 Task: Create a due date automation trigger when advanced on, on the monday before a card is due add dates not due next week at 11:00 AM.
Action: Mouse moved to (1005, 78)
Screenshot: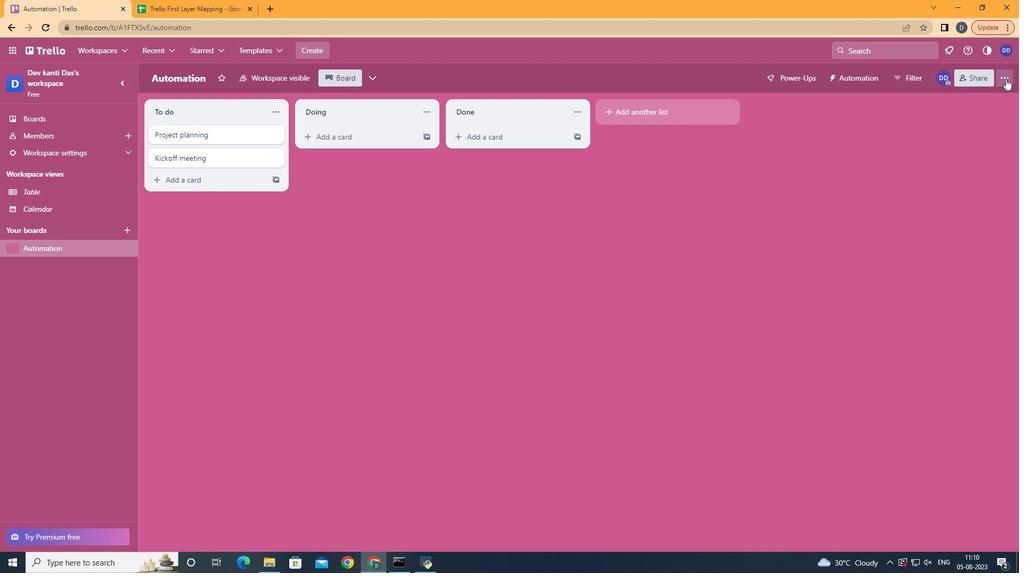 
Action: Mouse pressed left at (1005, 78)
Screenshot: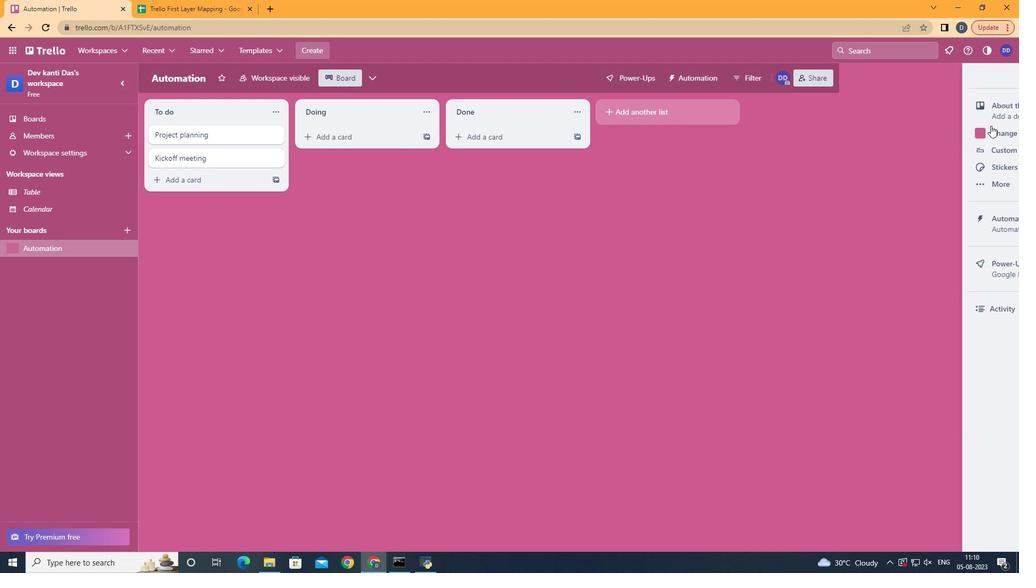 
Action: Mouse moved to (934, 238)
Screenshot: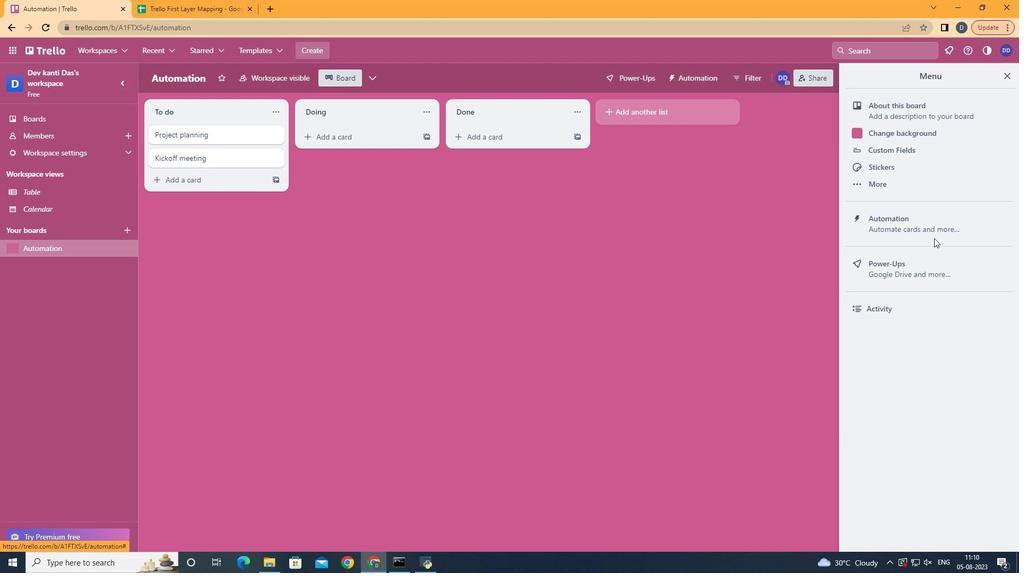 
Action: Mouse pressed left at (934, 238)
Screenshot: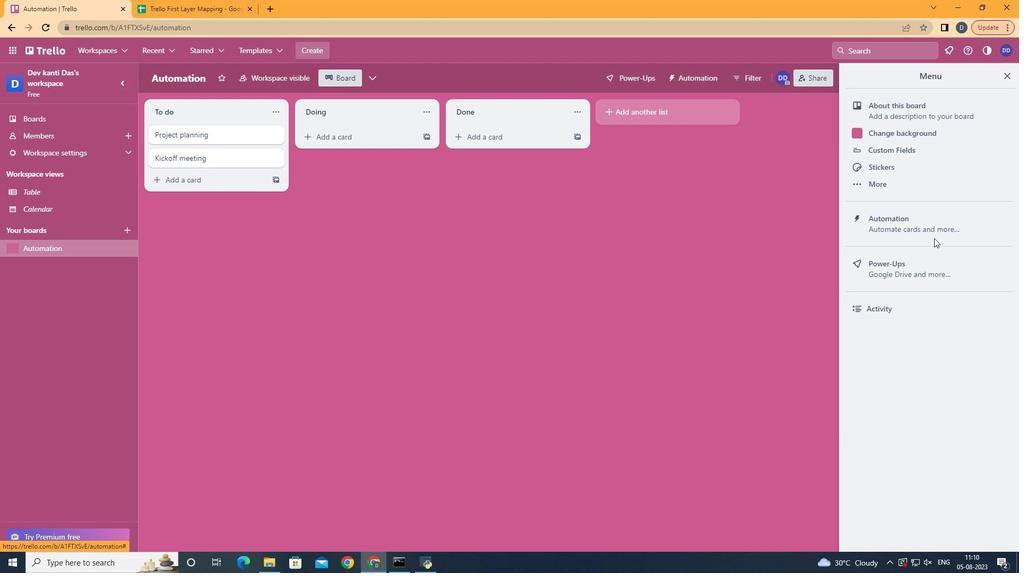 
Action: Mouse moved to (930, 232)
Screenshot: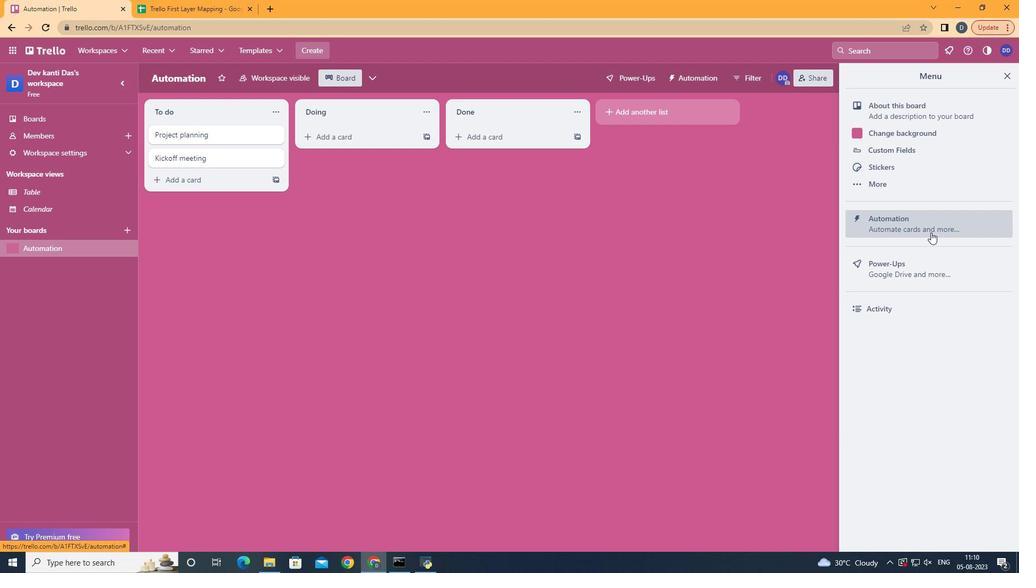 
Action: Mouse pressed left at (930, 232)
Screenshot: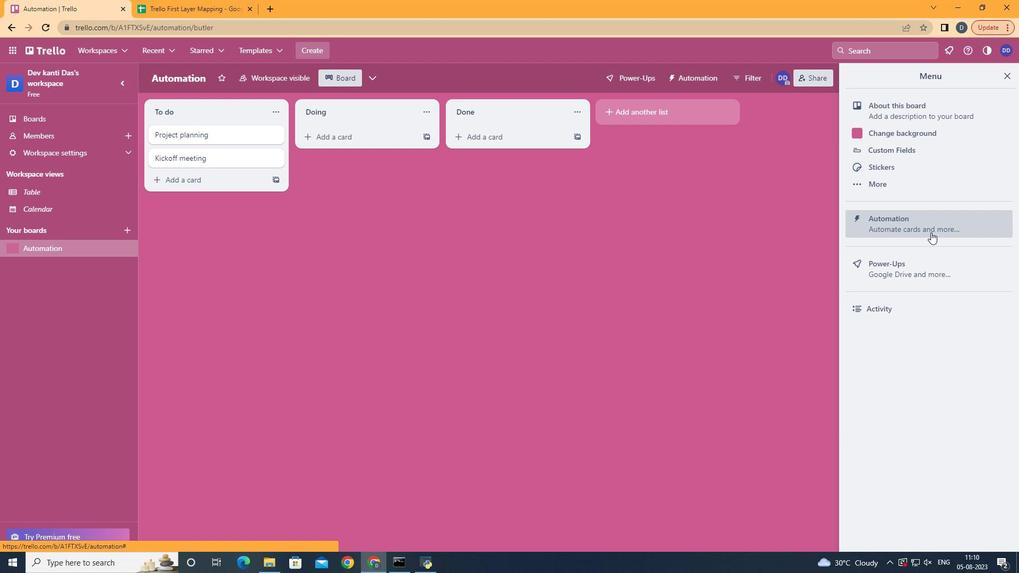 
Action: Mouse moved to (233, 216)
Screenshot: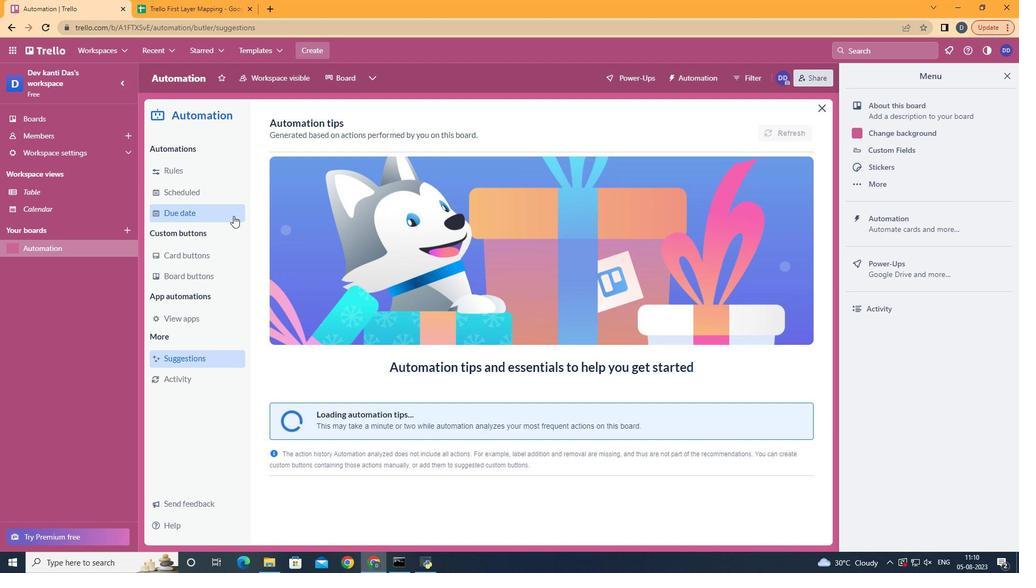 
Action: Mouse pressed left at (233, 216)
Screenshot: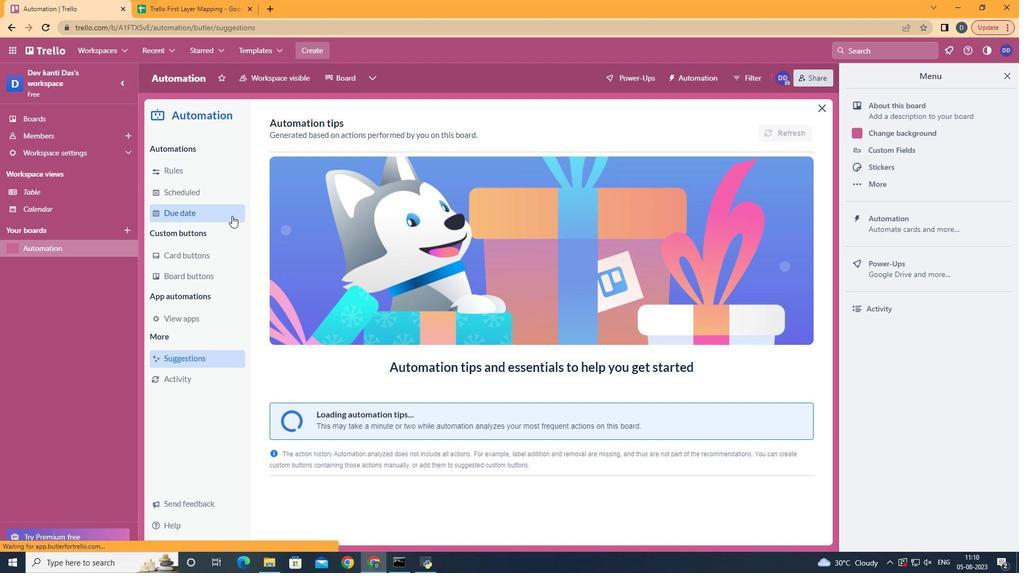 
Action: Mouse moved to (749, 128)
Screenshot: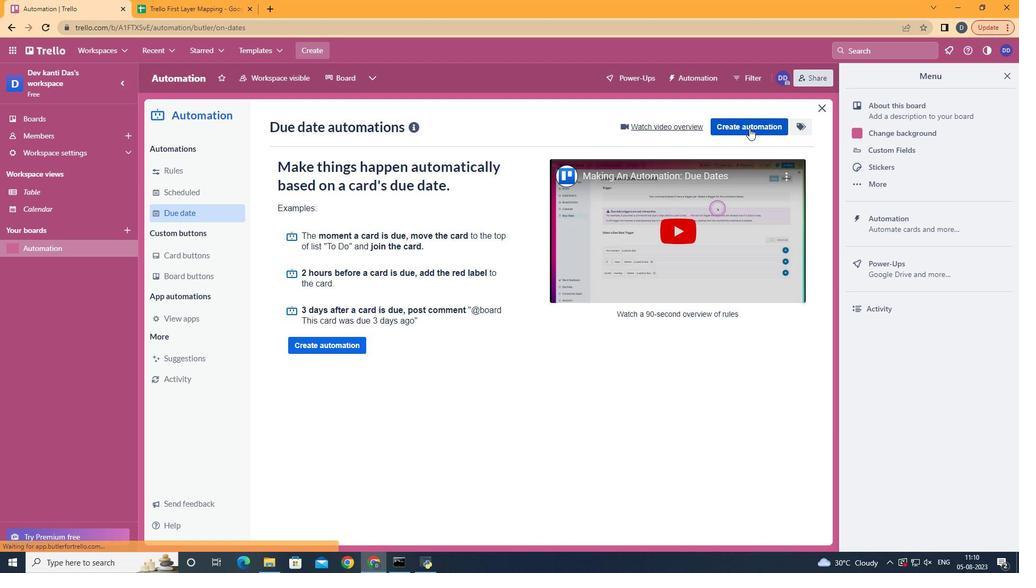 
Action: Mouse pressed left at (749, 128)
Screenshot: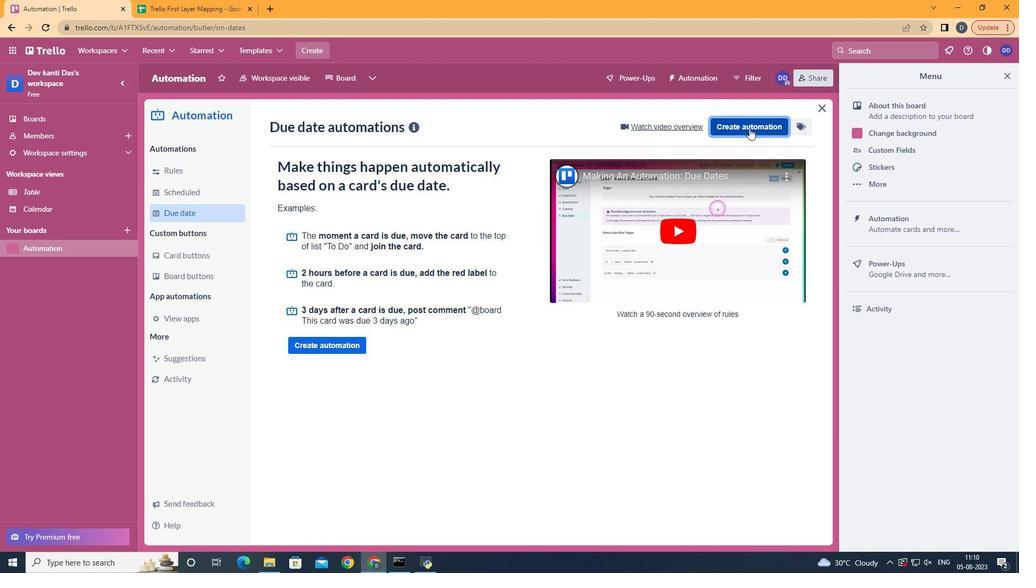 
Action: Mouse moved to (513, 231)
Screenshot: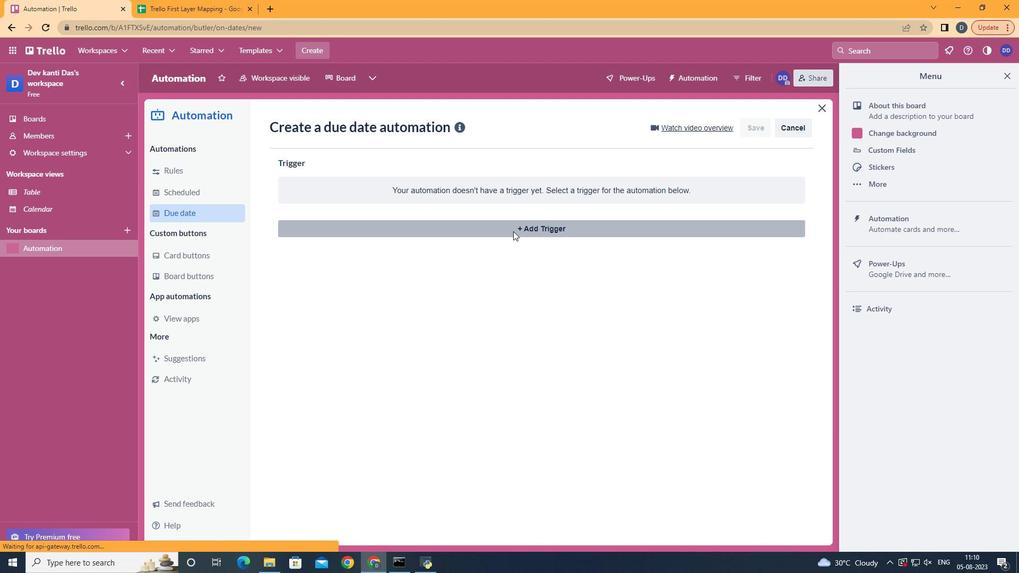 
Action: Mouse pressed left at (513, 231)
Screenshot: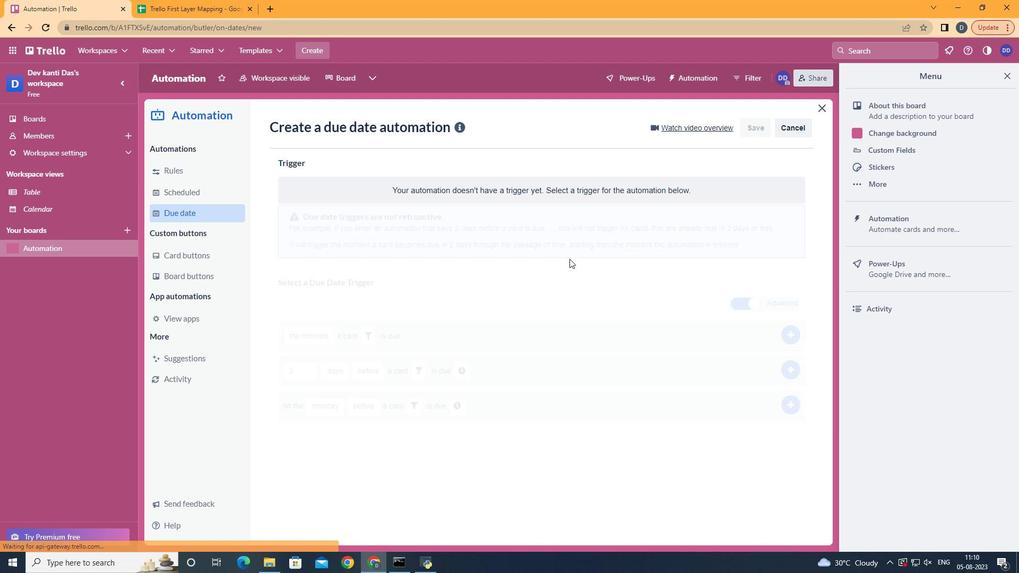 
Action: Mouse moved to (333, 281)
Screenshot: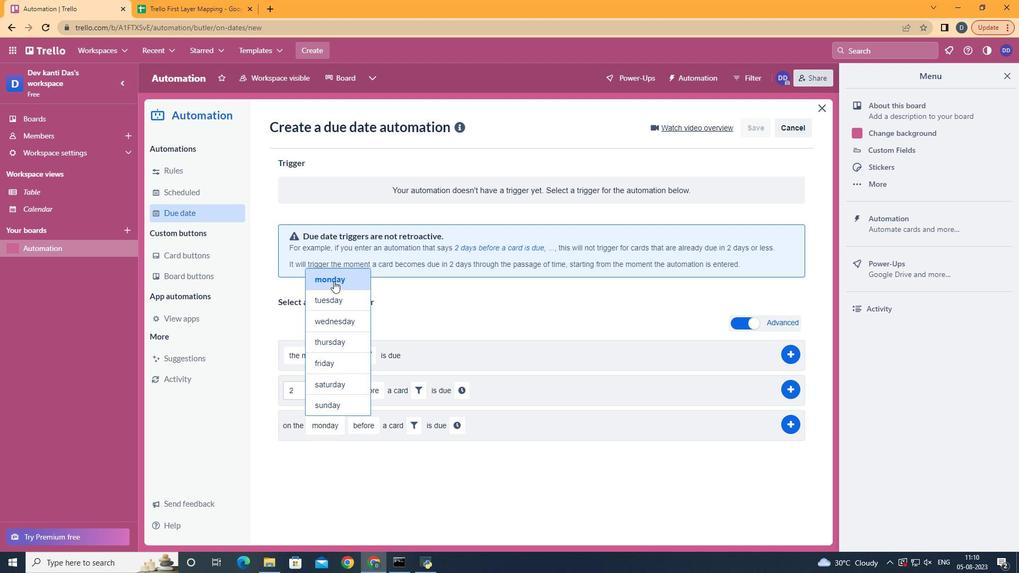 
Action: Mouse pressed left at (333, 281)
Screenshot: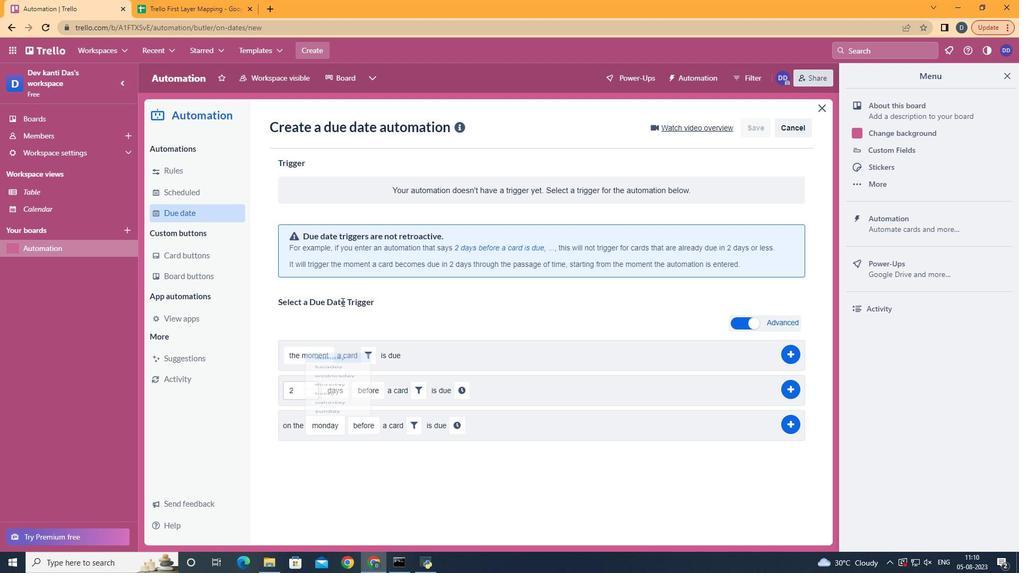 
Action: Mouse moved to (369, 456)
Screenshot: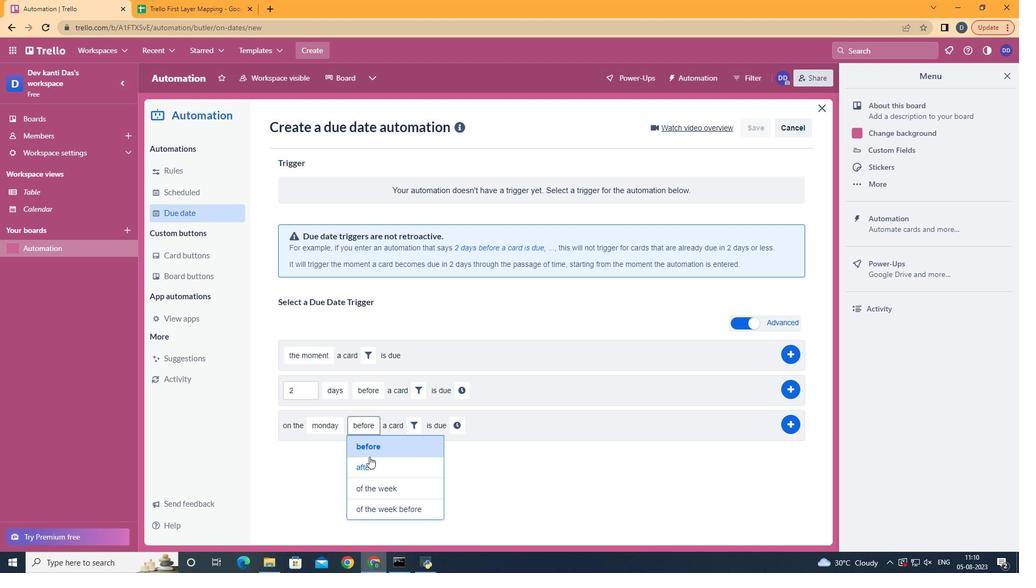 
Action: Mouse pressed left at (369, 456)
Screenshot: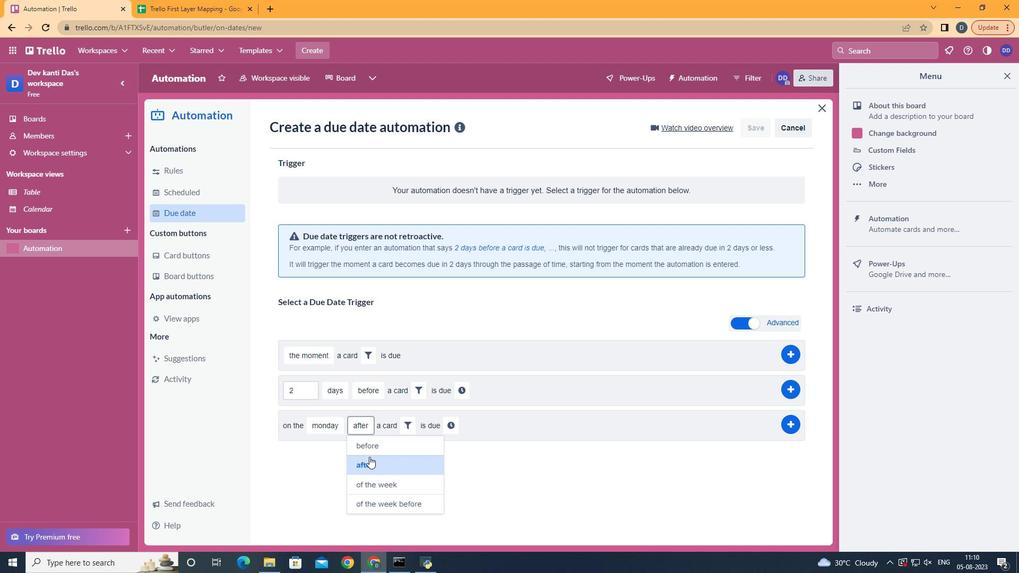 
Action: Mouse moved to (365, 446)
Screenshot: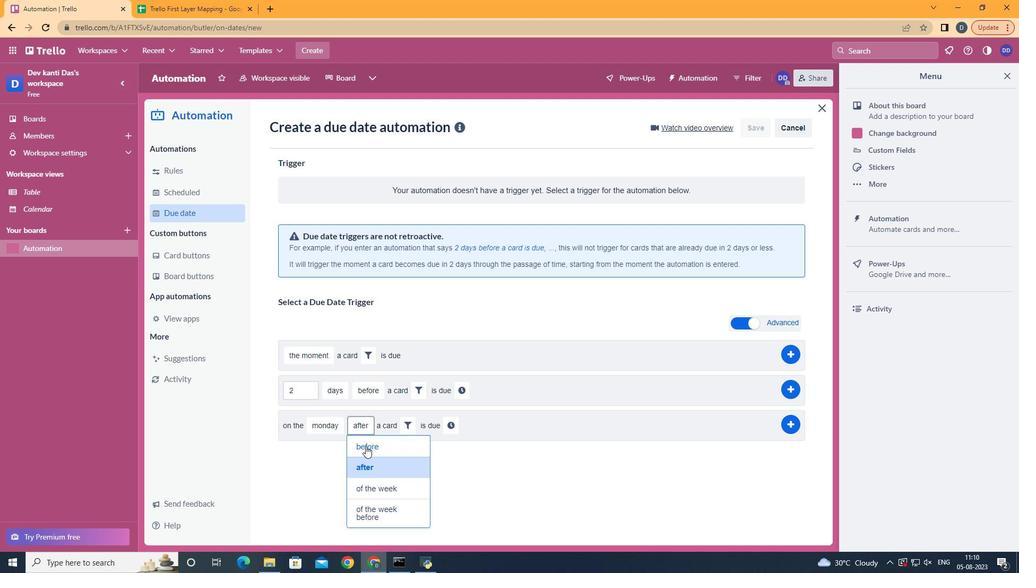 
Action: Mouse pressed left at (365, 446)
Screenshot: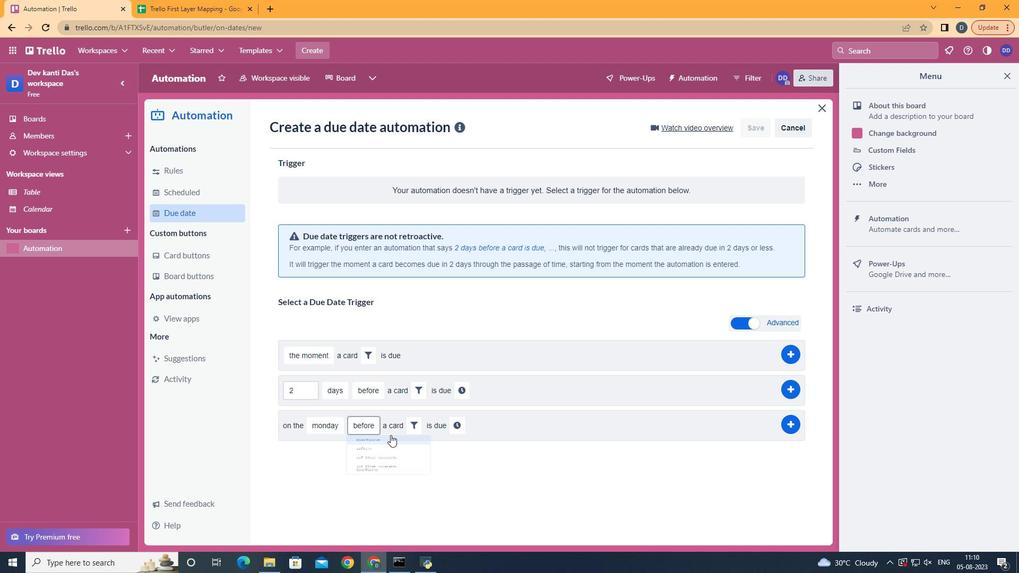 
Action: Mouse moved to (409, 424)
Screenshot: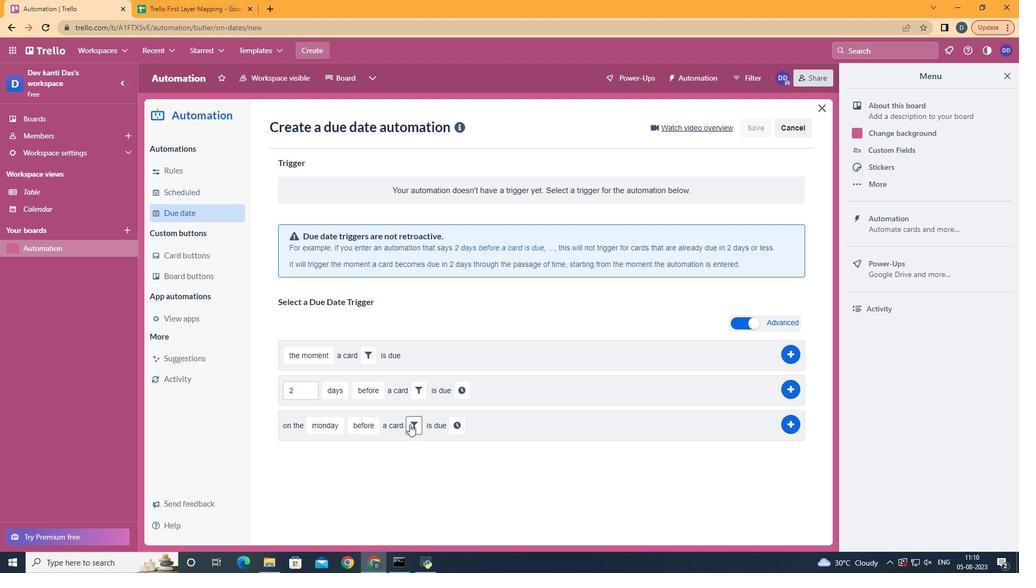 
Action: Mouse pressed left at (409, 424)
Screenshot: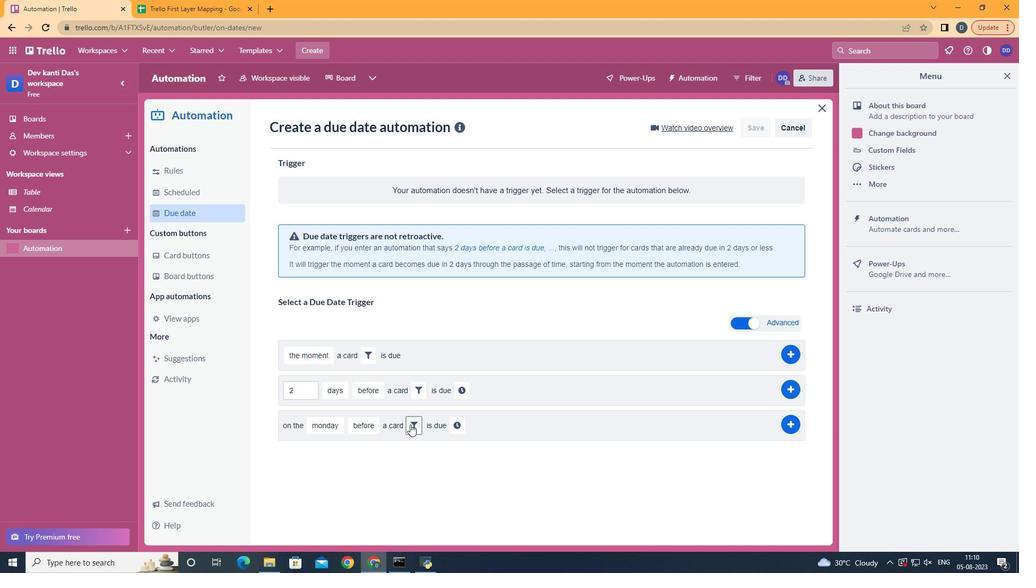 
Action: Mouse moved to (464, 468)
Screenshot: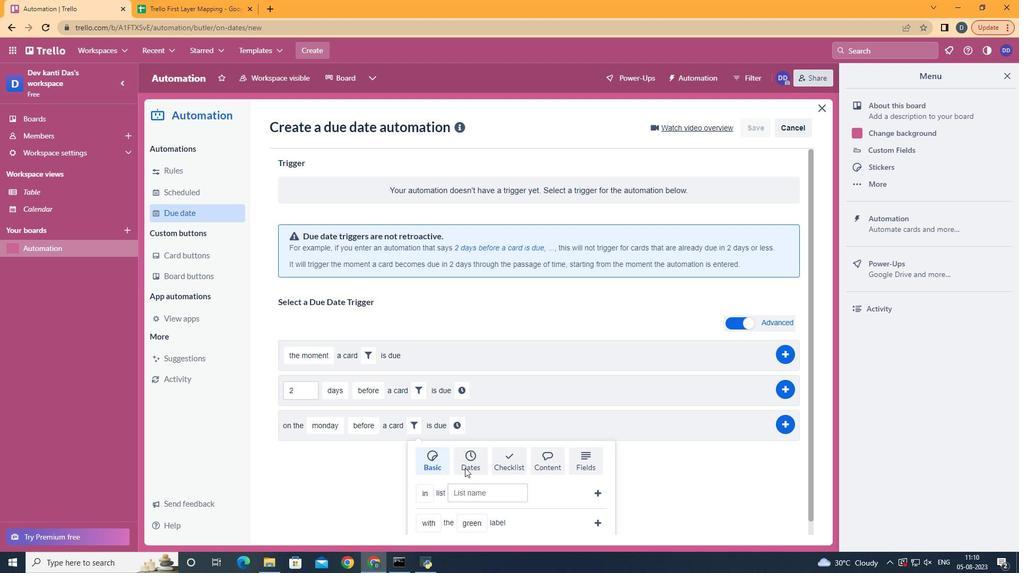 
Action: Mouse pressed left at (464, 468)
Screenshot: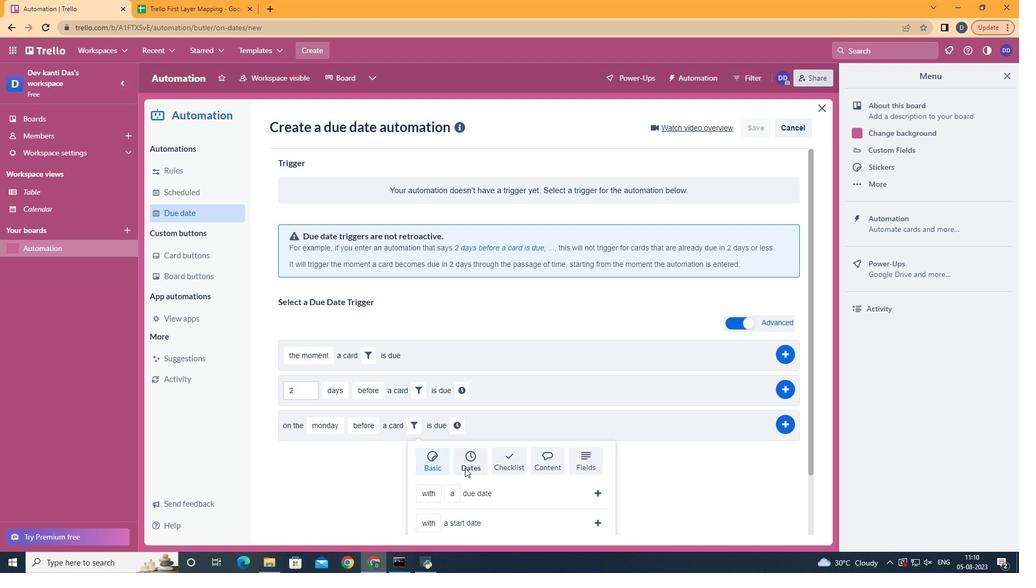 
Action: Mouse moved to (470, 467)
Screenshot: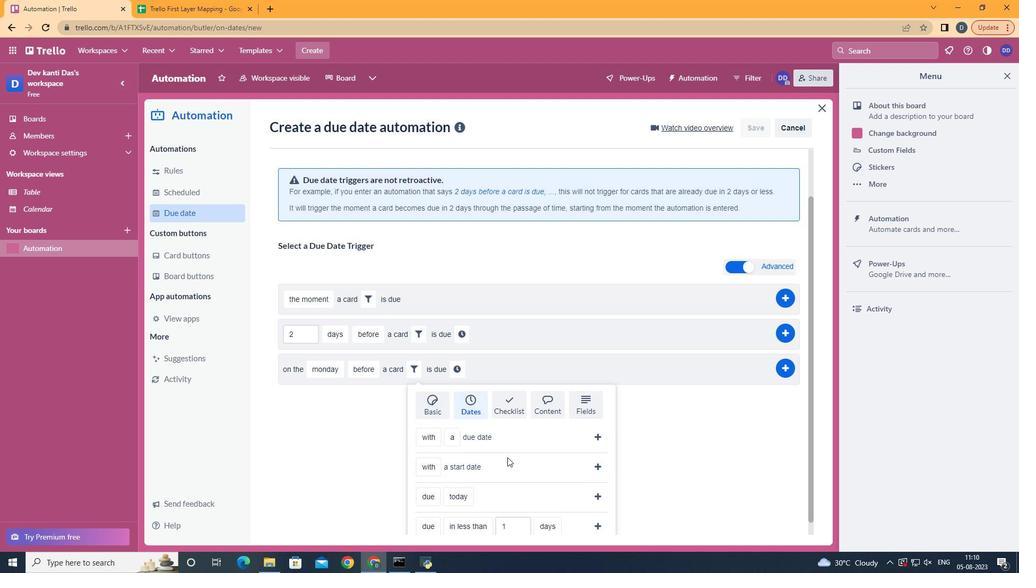 
Action: Mouse scrolled (470, 467) with delta (0, 0)
Screenshot: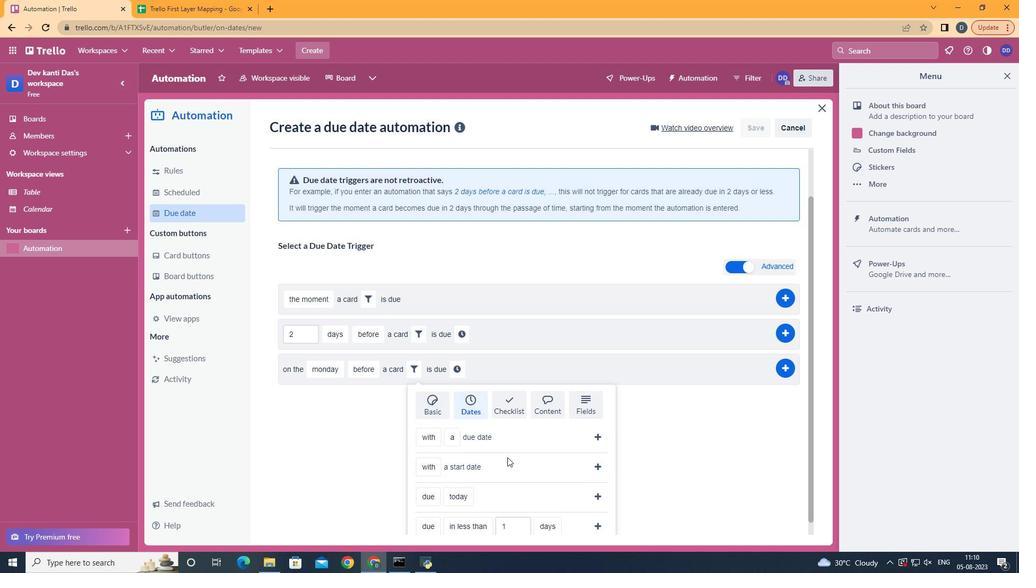 
Action: Mouse scrolled (470, 467) with delta (0, 0)
Screenshot: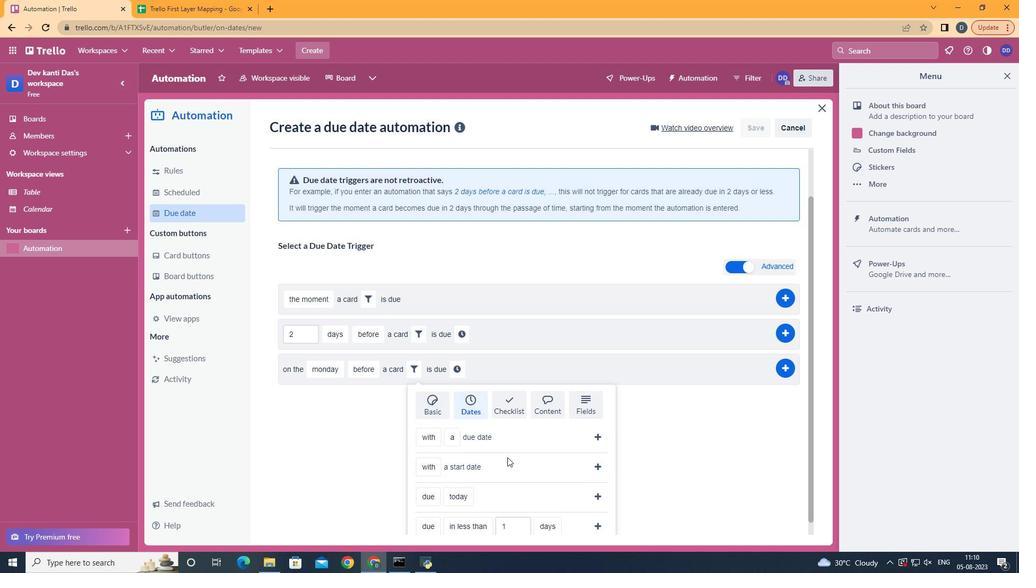 
Action: Mouse scrolled (470, 467) with delta (0, 0)
Screenshot: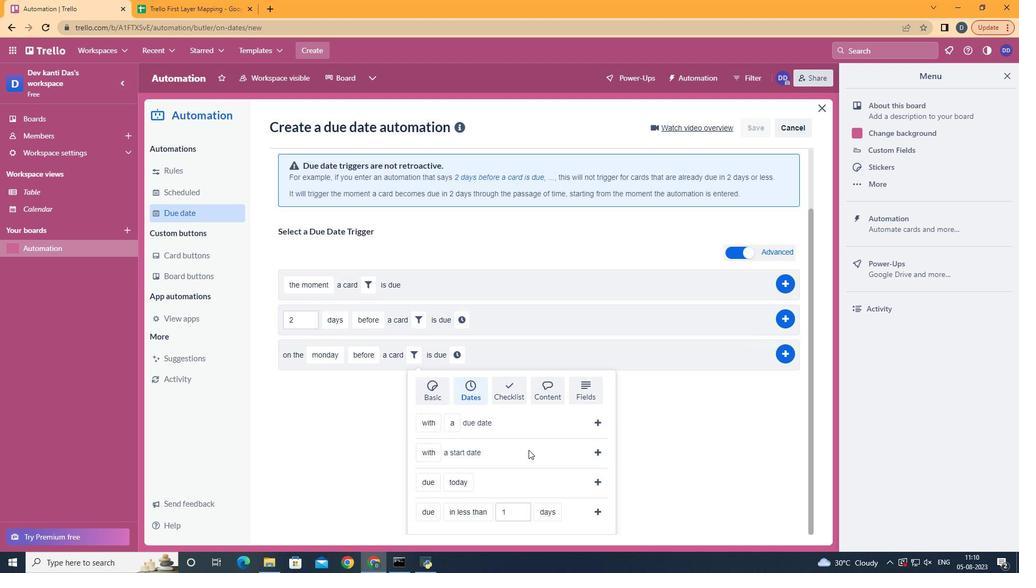 
Action: Mouse moved to (471, 467)
Screenshot: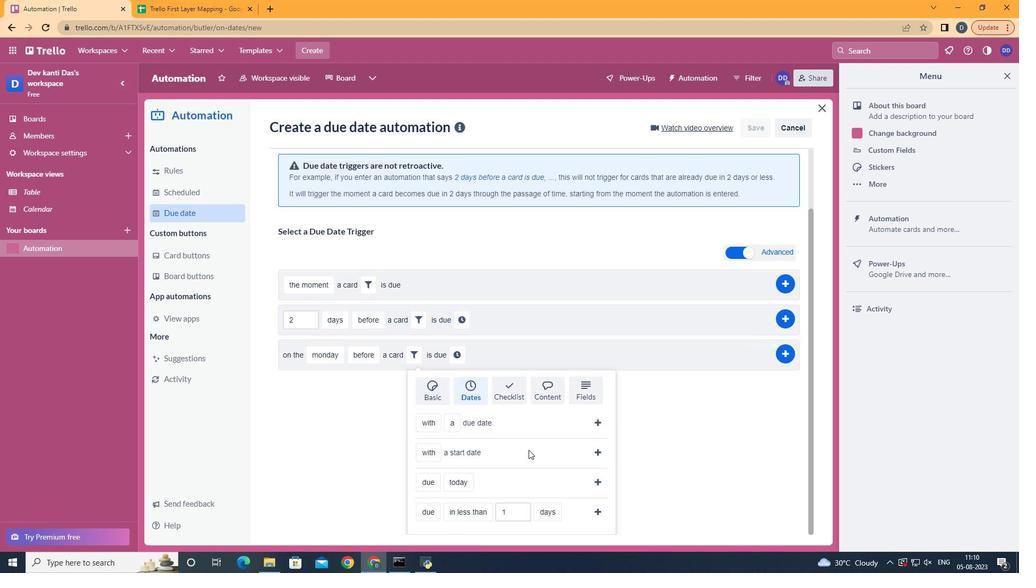 
Action: Mouse scrolled (471, 467) with delta (0, 0)
Screenshot: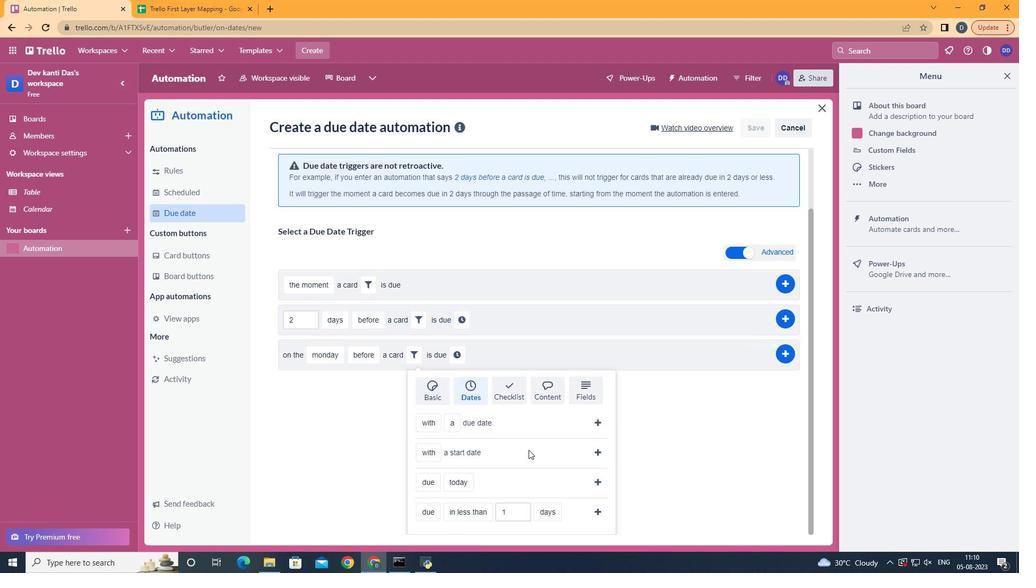 
Action: Mouse moved to (484, 465)
Screenshot: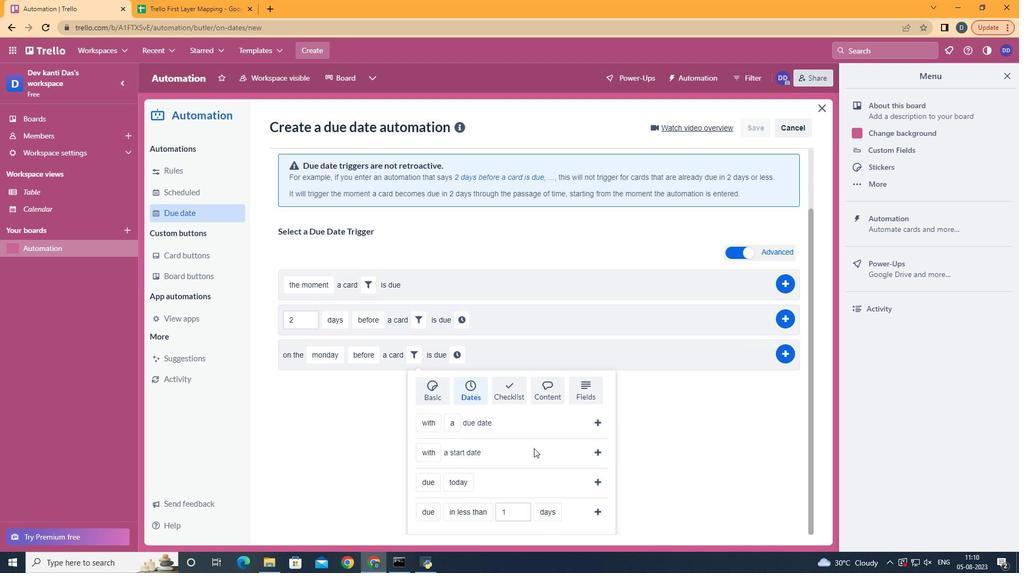 
Action: Mouse scrolled (484, 464) with delta (0, 0)
Screenshot: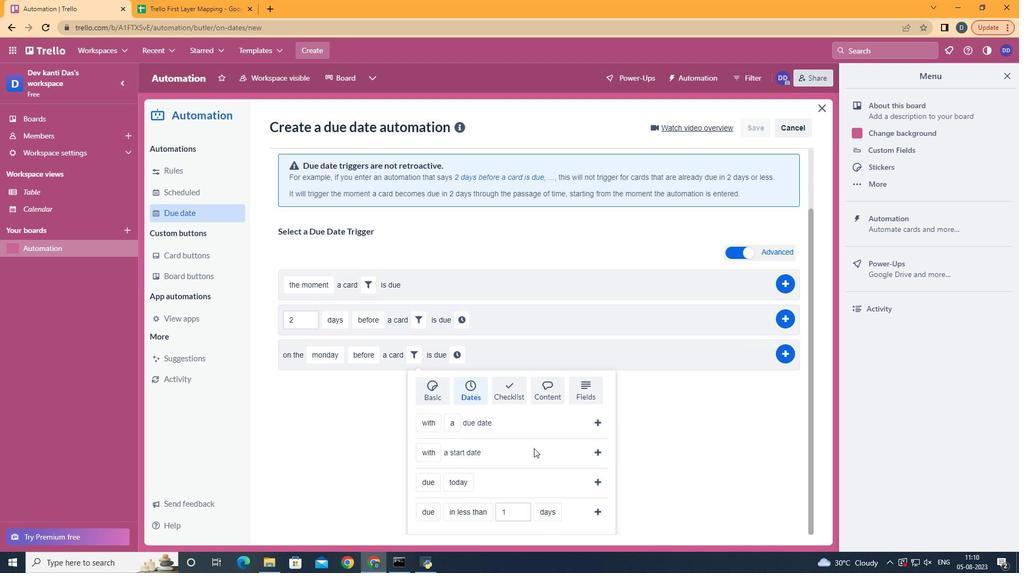 
Action: Mouse moved to (445, 425)
Screenshot: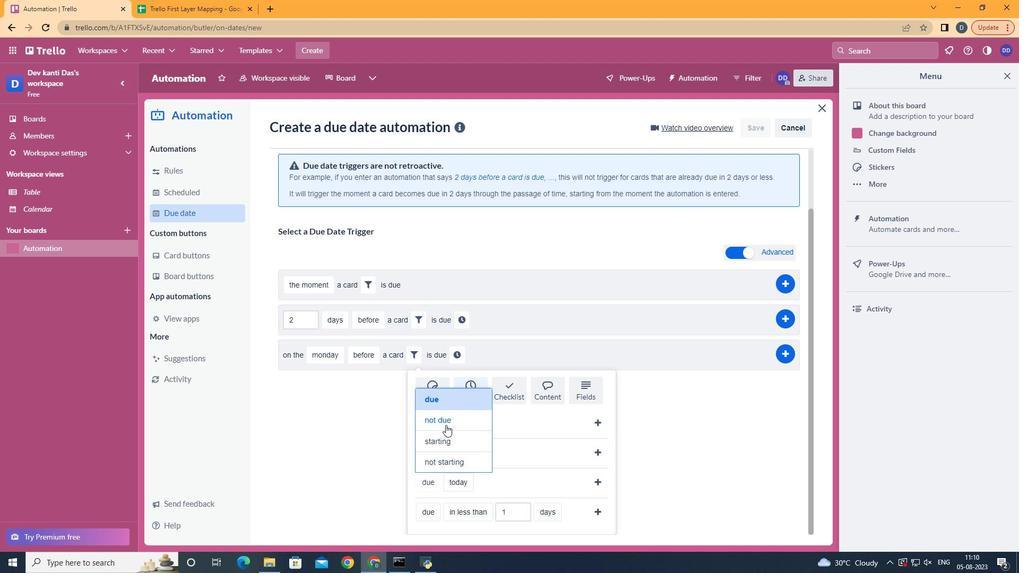 
Action: Mouse pressed left at (445, 425)
Screenshot: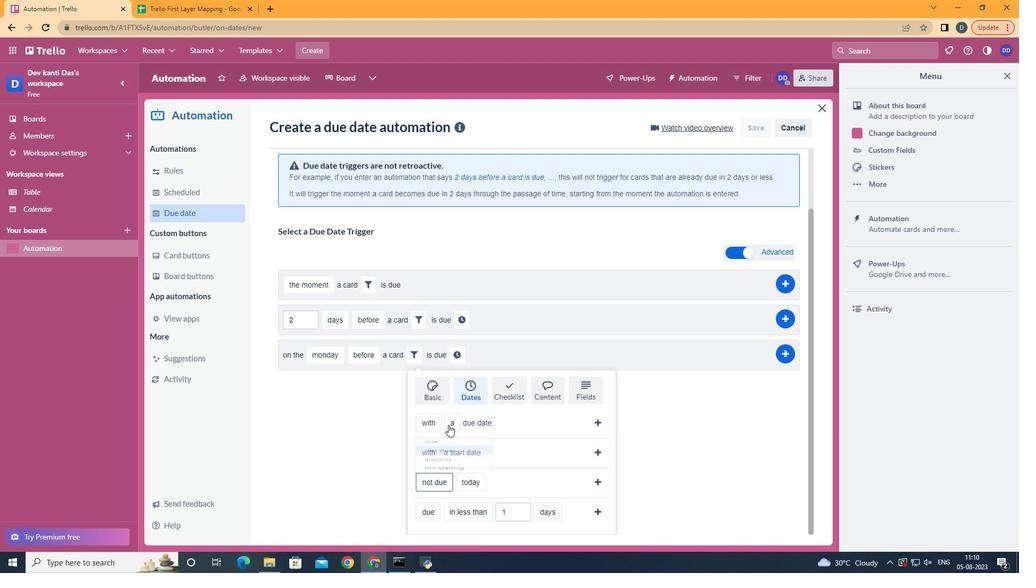 
Action: Mouse moved to (497, 418)
Screenshot: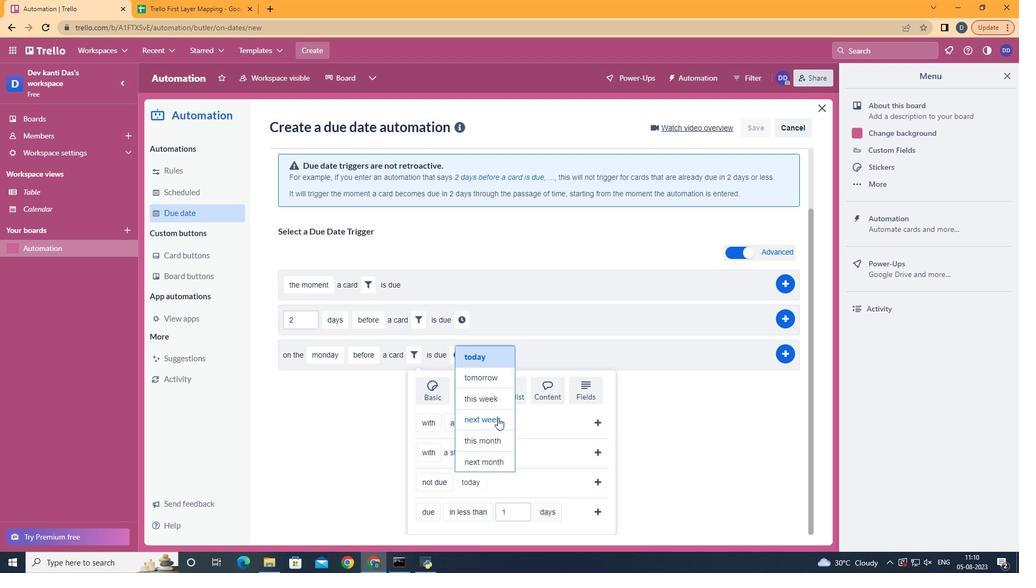 
Action: Mouse pressed left at (497, 418)
Screenshot: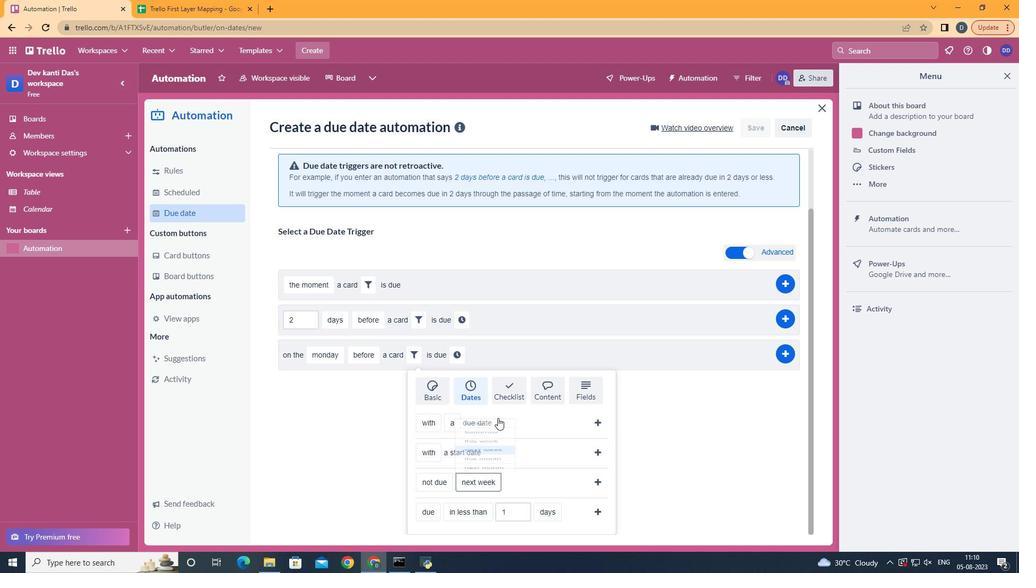 
Action: Mouse moved to (592, 479)
Screenshot: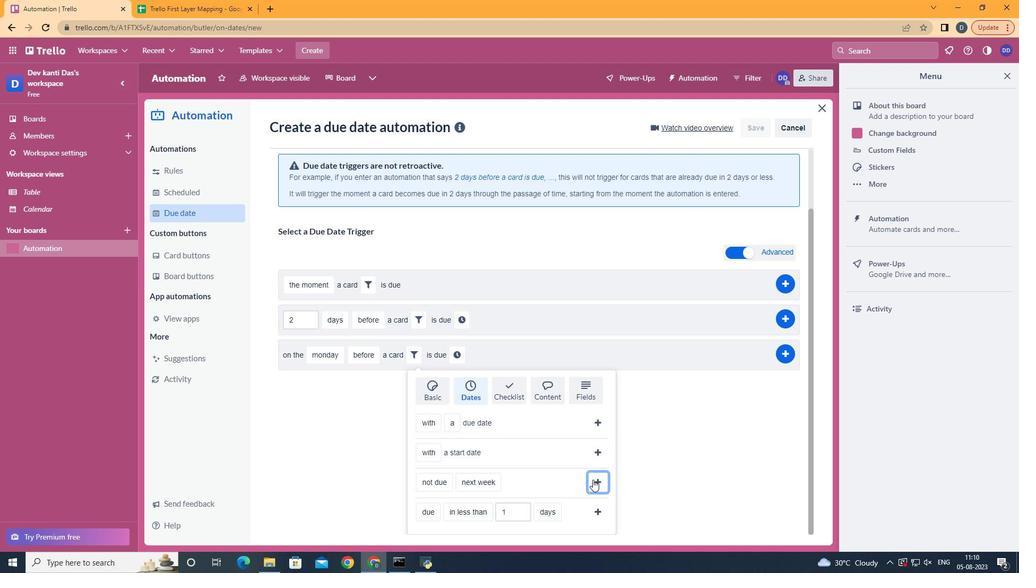 
Action: Mouse pressed left at (592, 479)
Screenshot: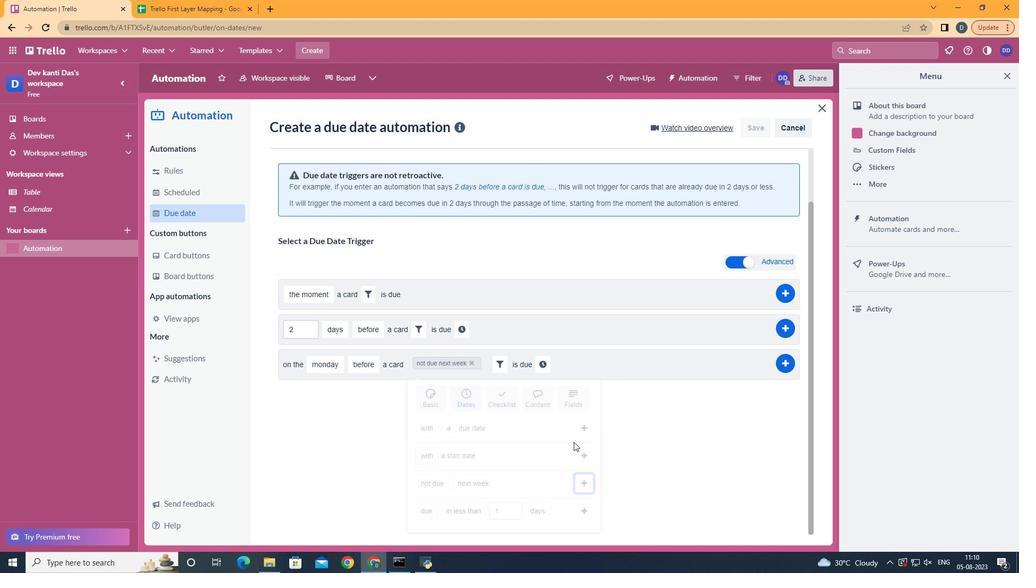 
Action: Mouse moved to (538, 418)
Screenshot: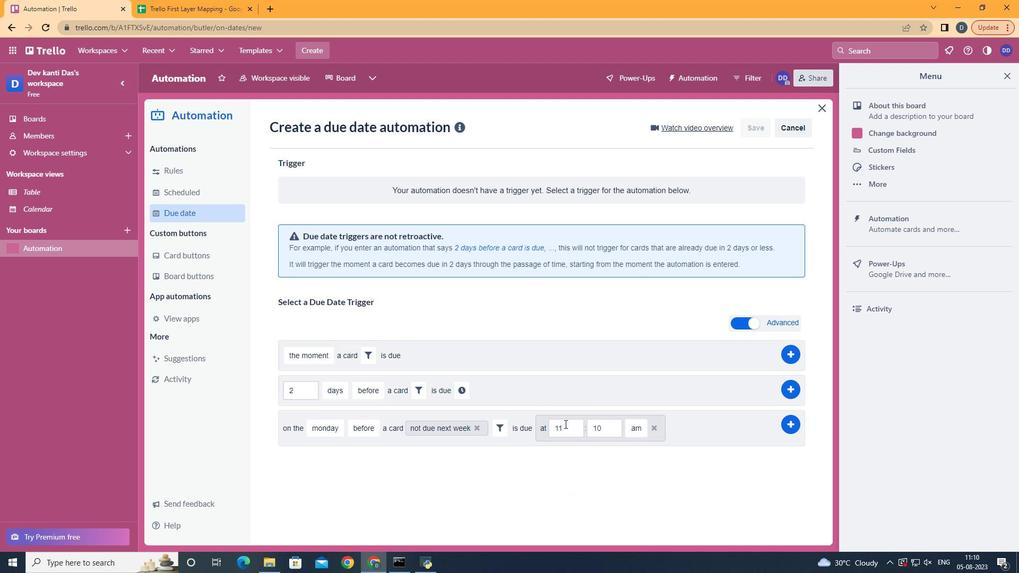
Action: Mouse pressed left at (538, 418)
Screenshot: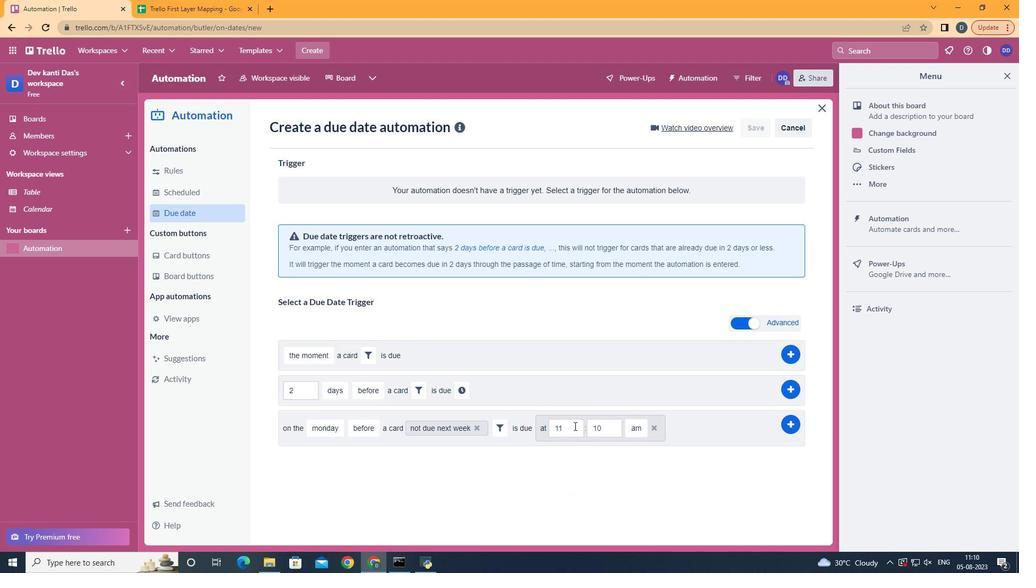 
Action: Mouse moved to (607, 426)
Screenshot: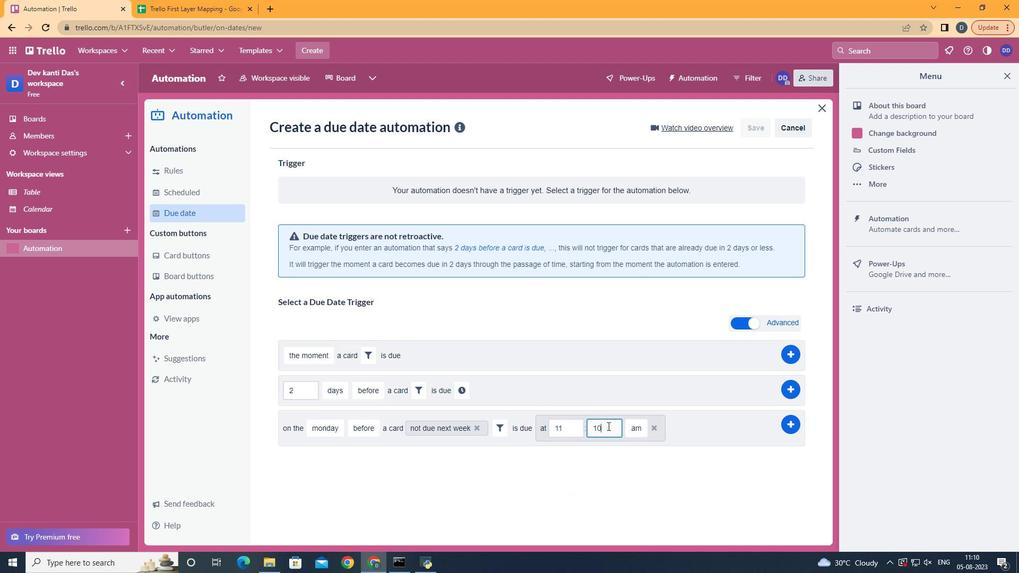 
Action: Mouse pressed left at (607, 426)
Screenshot: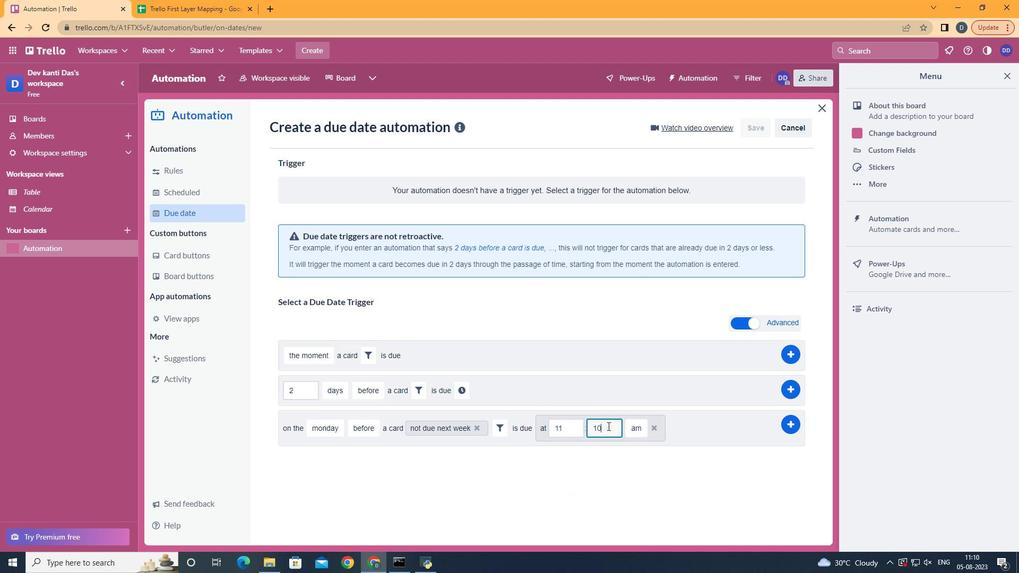 
Action: Key pressed <Key.backspace>0<Key.backspace><Key.backspace>00
Screenshot: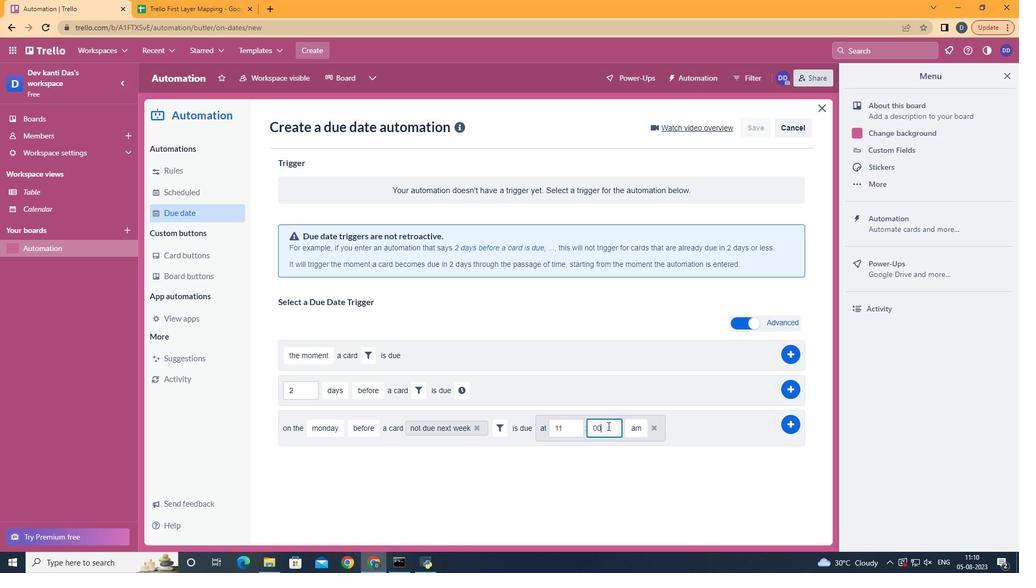 
Action: Mouse moved to (770, 426)
Screenshot: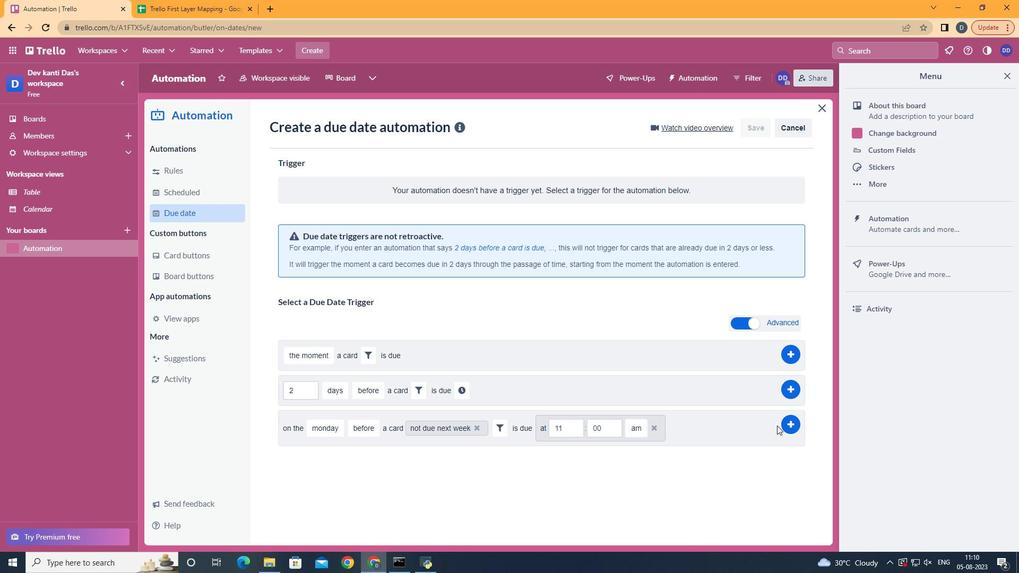 
Action: Mouse pressed left at (770, 426)
Screenshot: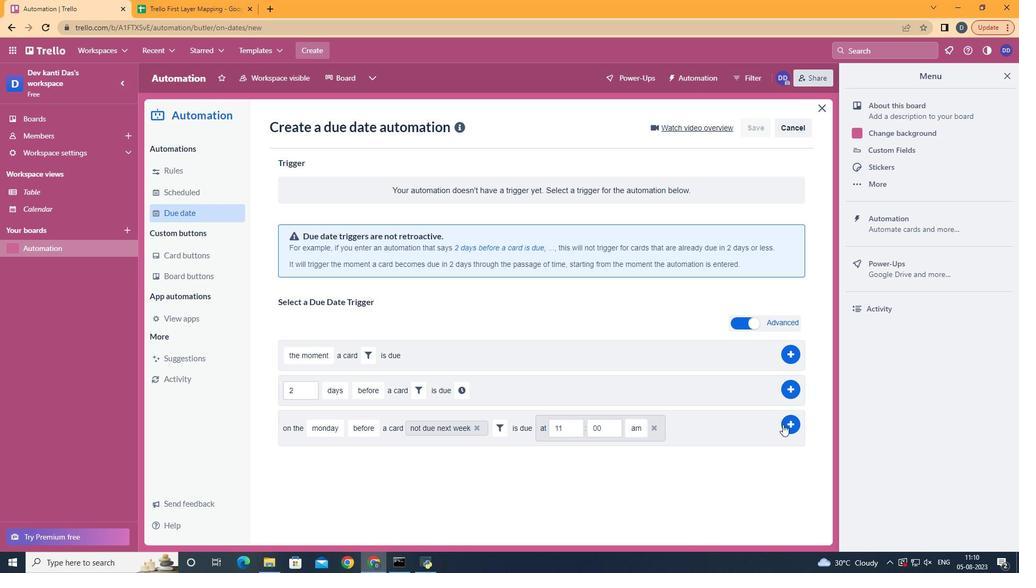 
Action: Mouse moved to (782, 424)
Screenshot: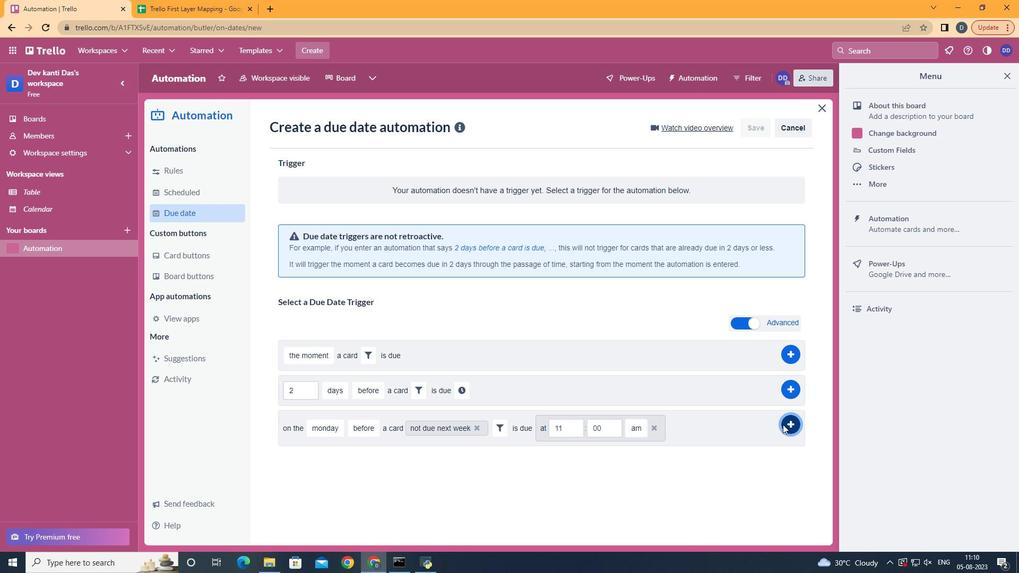 
Action: Mouse pressed left at (782, 424)
Screenshot: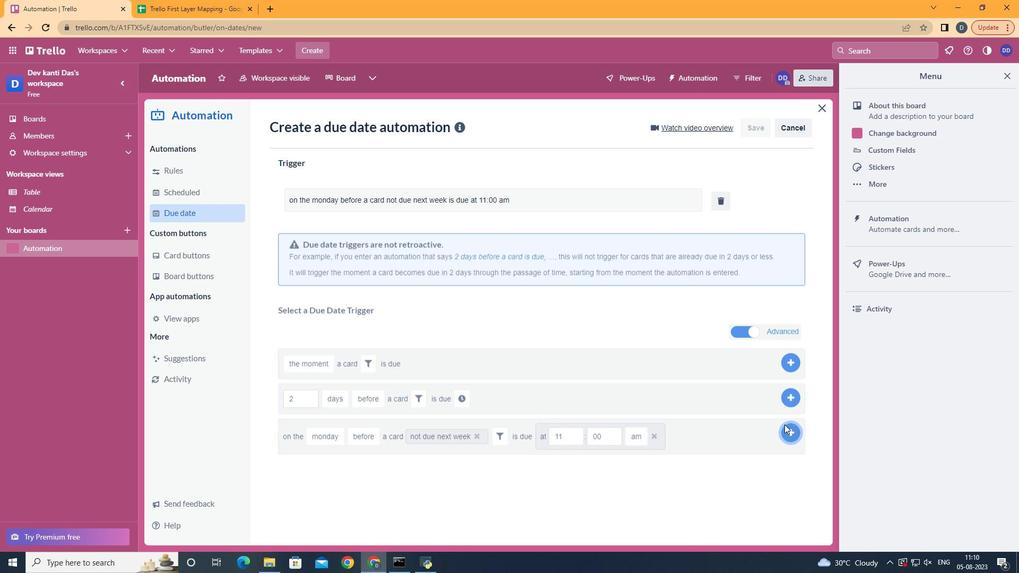 
Action: Mouse moved to (563, 198)
Screenshot: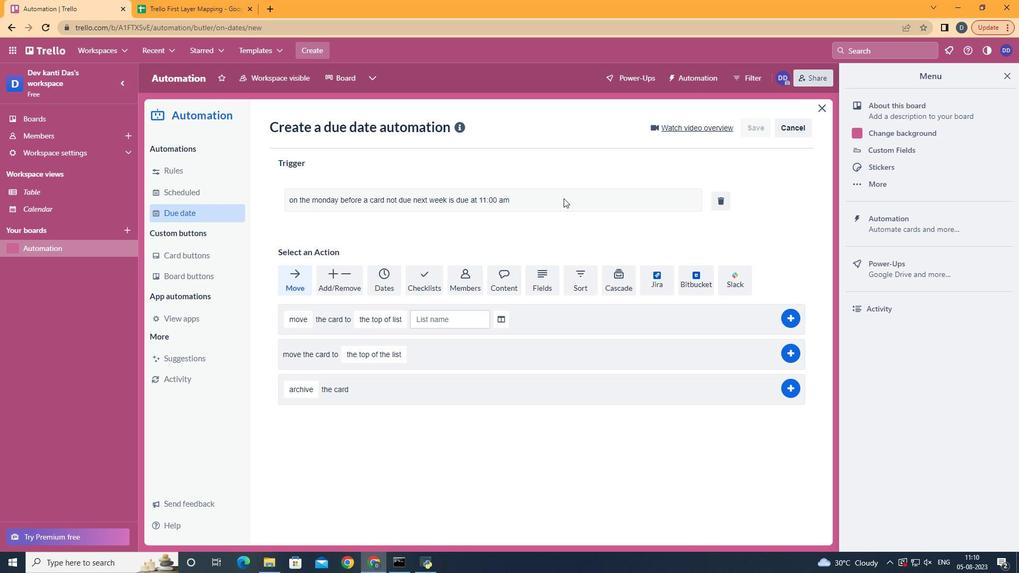 
